 Task: Select the Eastern European Time as time zone for the schedule.
Action: Mouse moved to (100, 185)
Screenshot: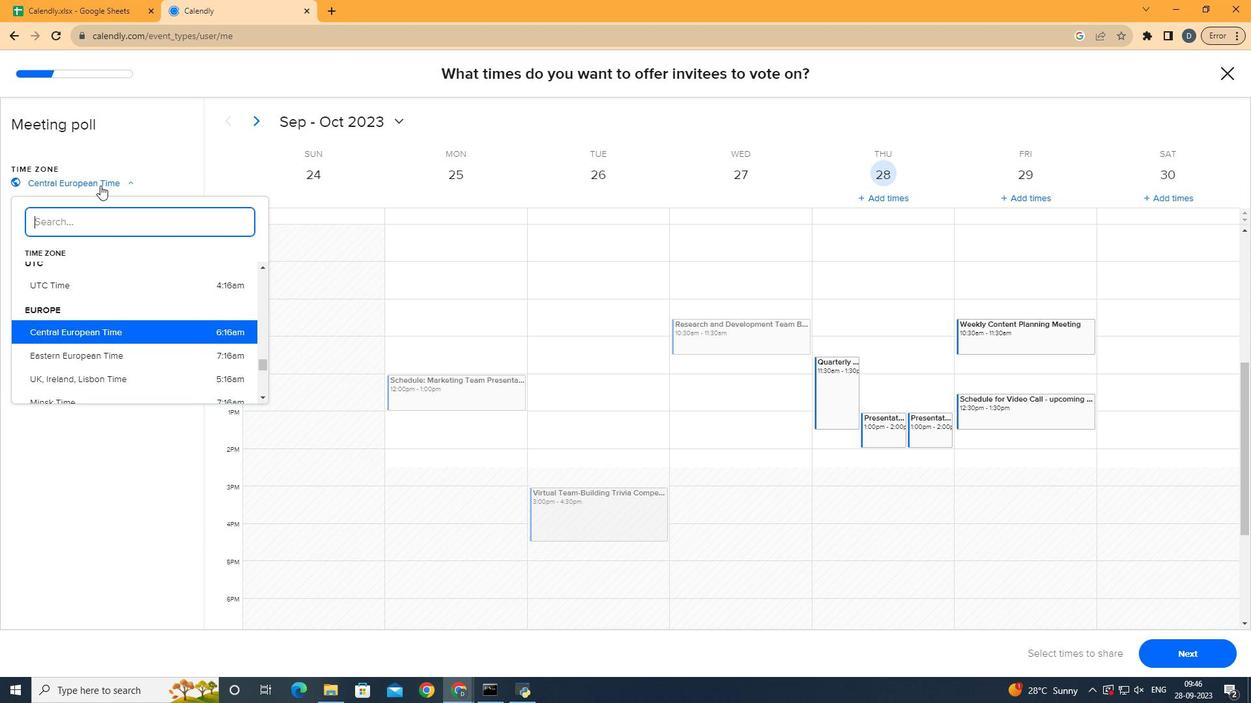 
Action: Mouse pressed left at (100, 185)
Screenshot: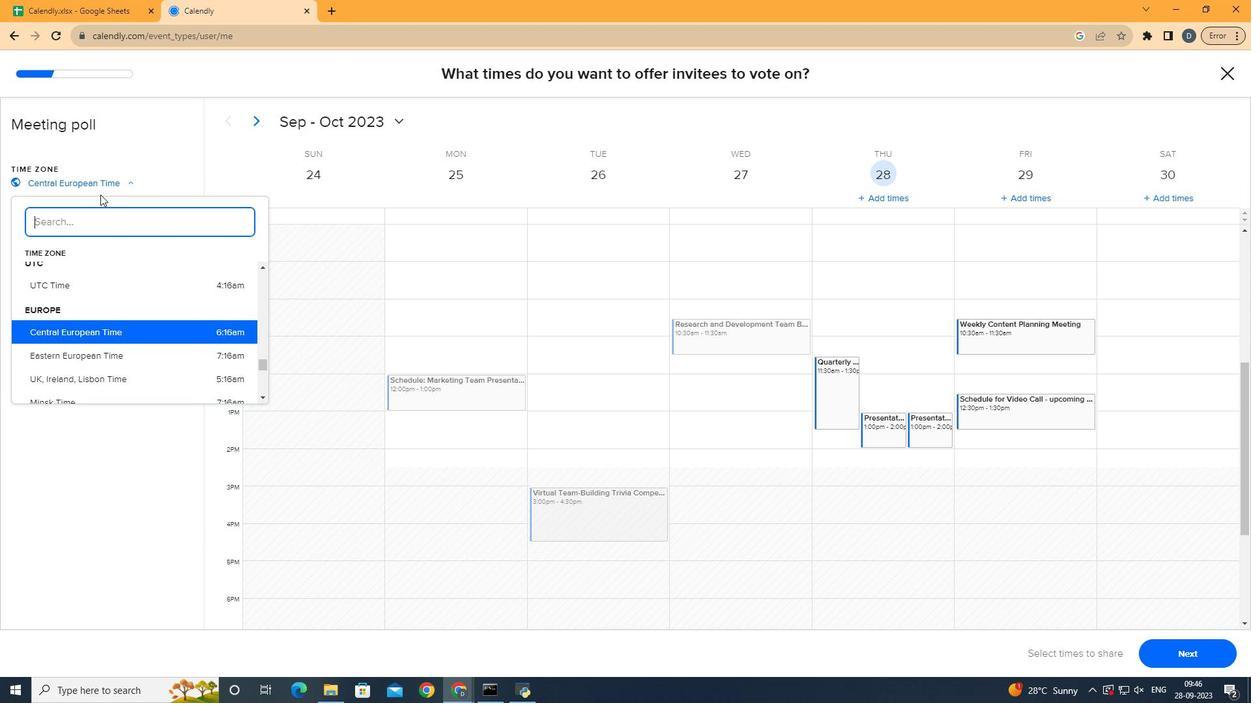
Action: Mouse moved to (92, 352)
Screenshot: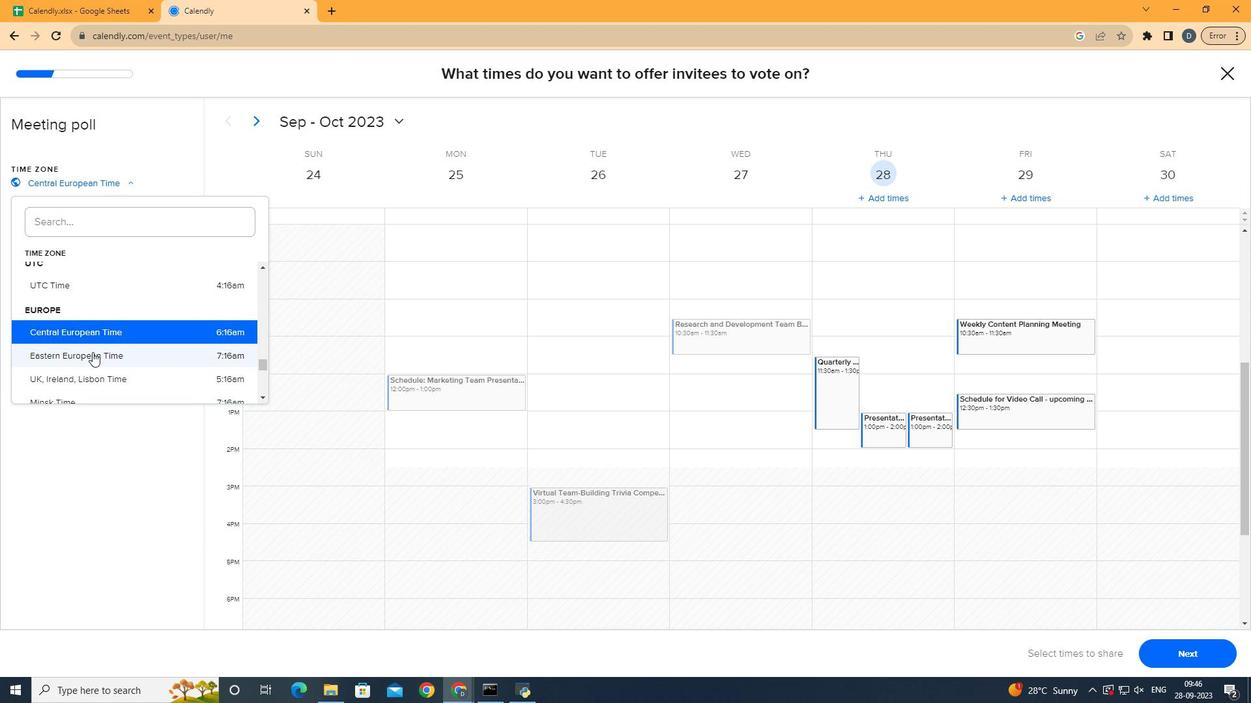 
Action: Mouse pressed left at (92, 352)
Screenshot: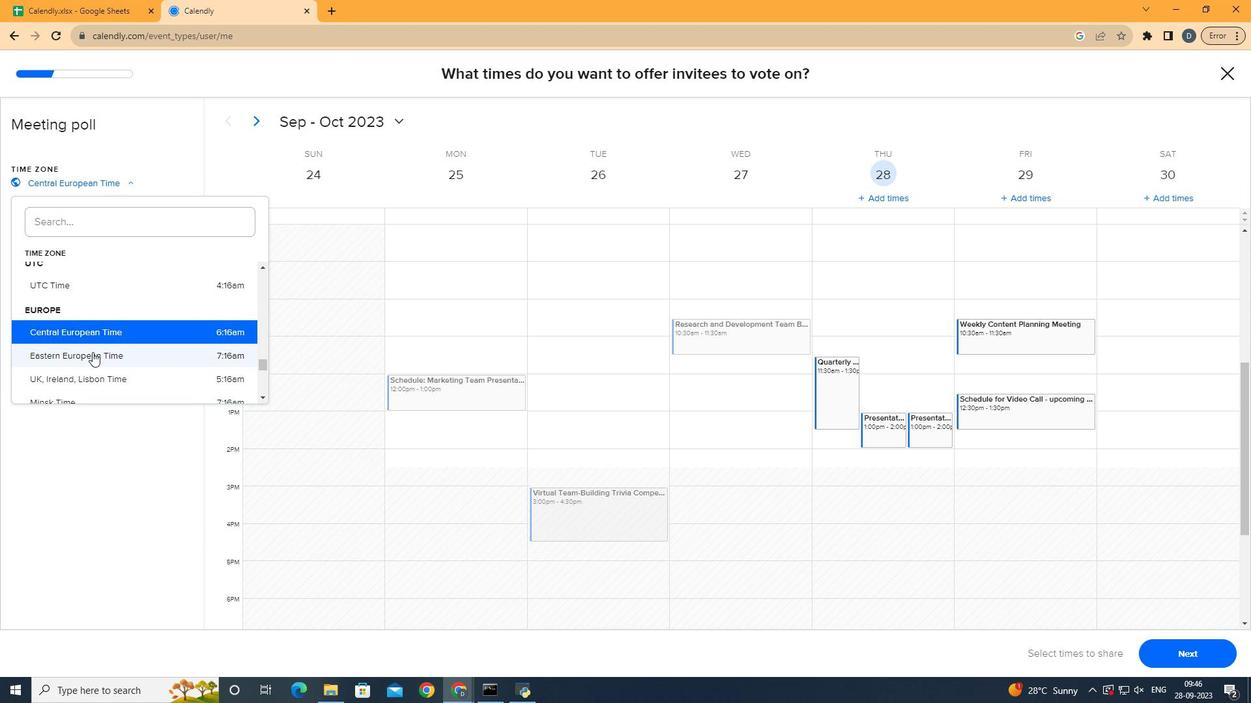 
Action: Mouse moved to (144, 518)
Screenshot: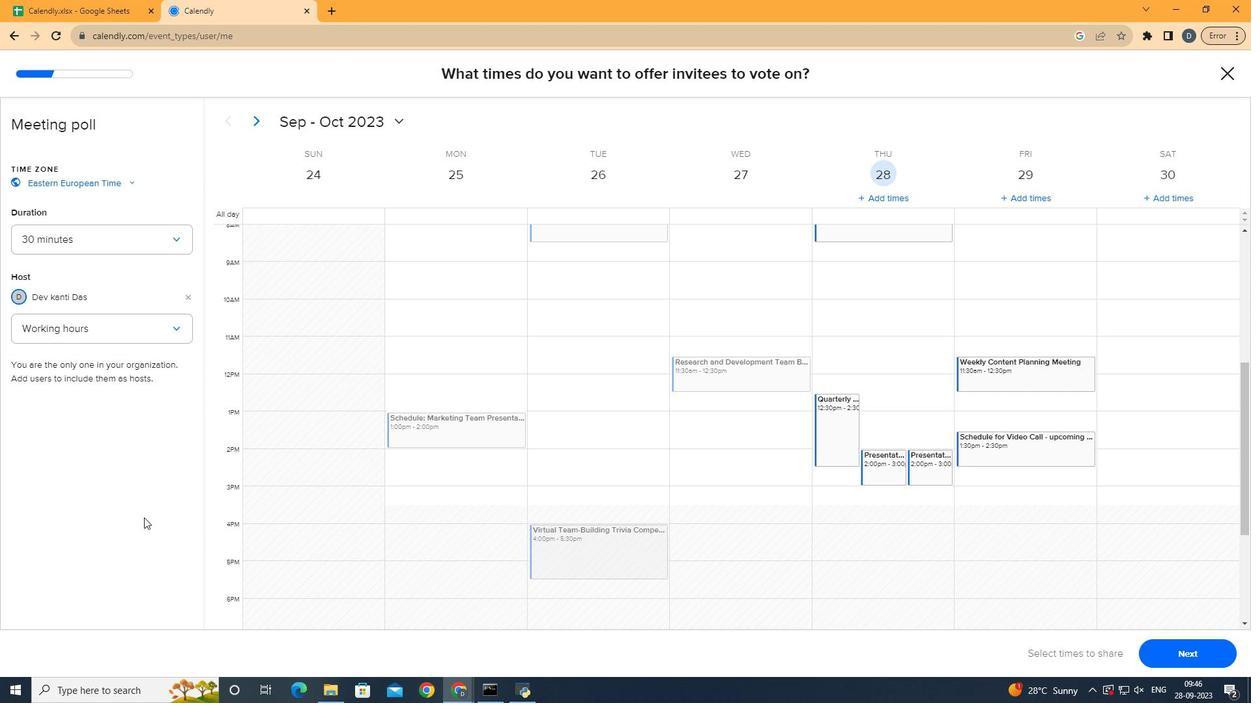 
